 Task: Check the sale-to-list ratio of washer and dry in the last 5 years.
Action: Mouse moved to (689, 227)
Screenshot: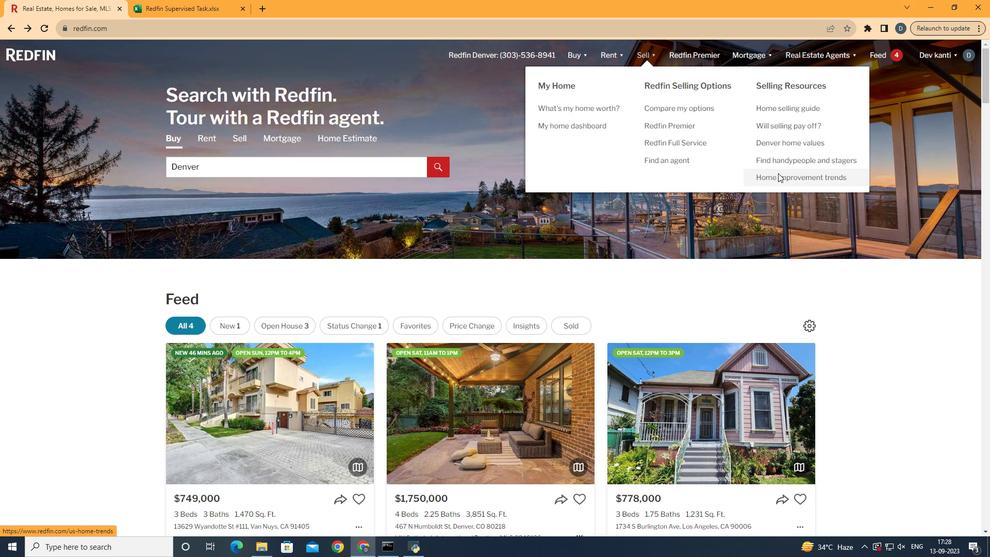 
Action: Mouse pressed left at (689, 227)
Screenshot: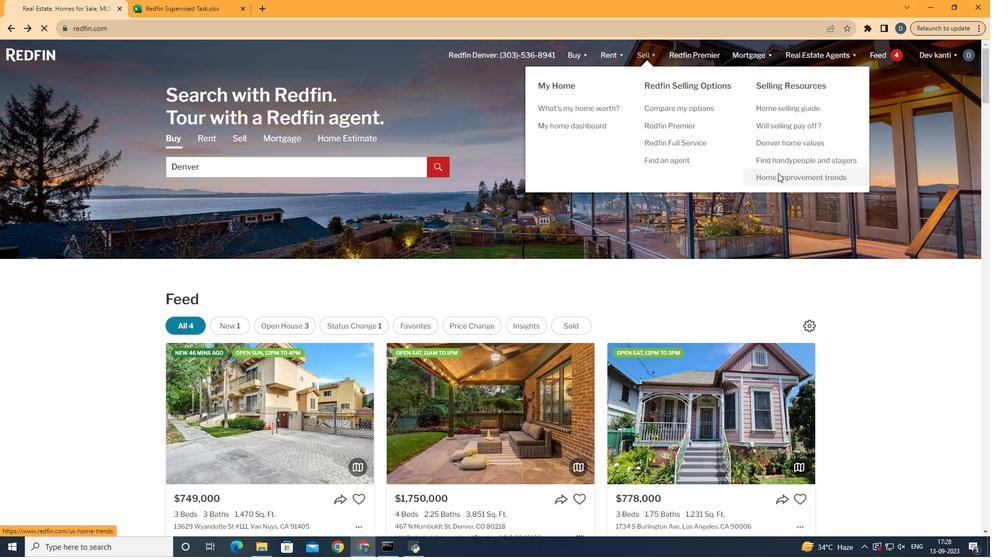 
Action: Mouse moved to (254, 246)
Screenshot: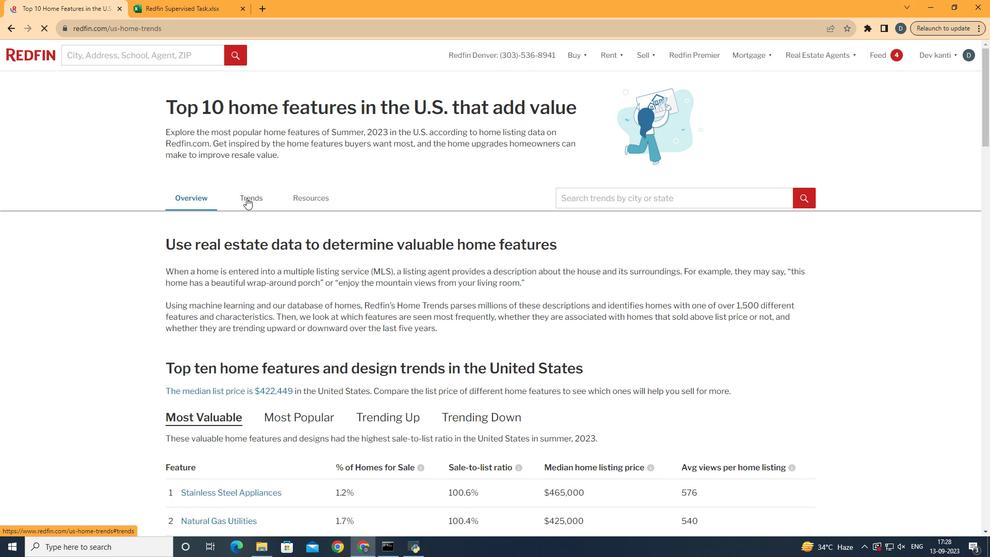 
Action: Mouse pressed left at (254, 246)
Screenshot: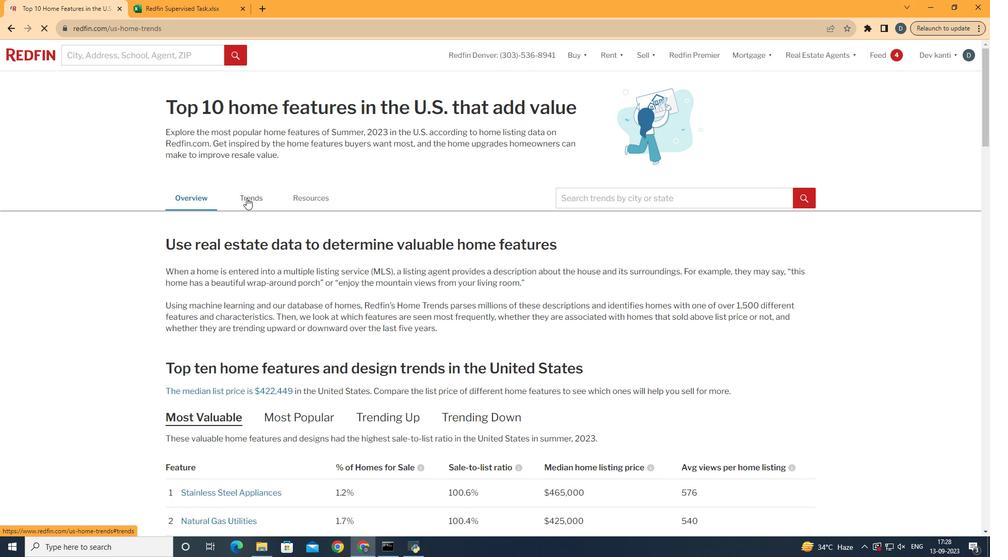 
Action: Mouse moved to (295, 335)
Screenshot: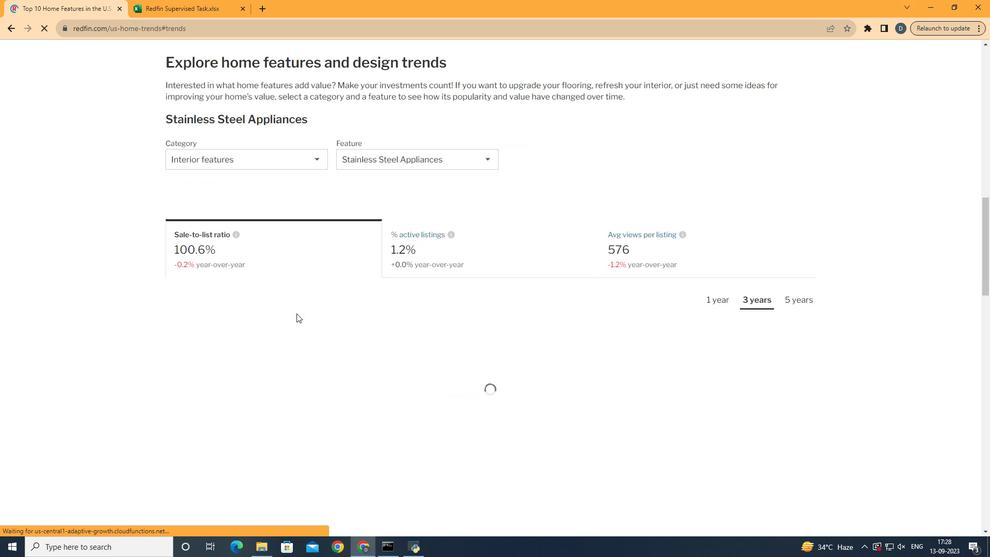 
Action: Mouse scrolled (295, 334) with delta (0, 0)
Screenshot: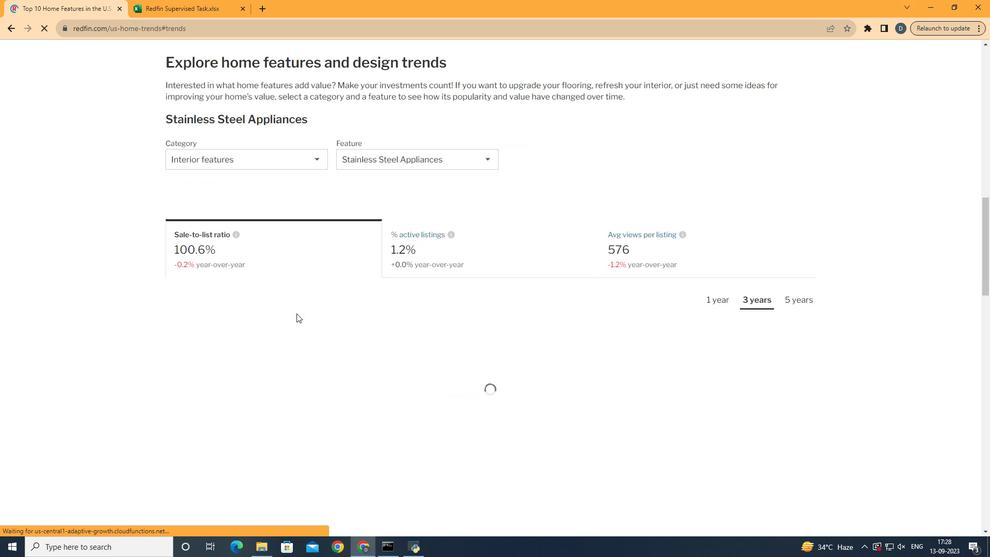 
Action: Mouse scrolled (295, 334) with delta (0, 0)
Screenshot: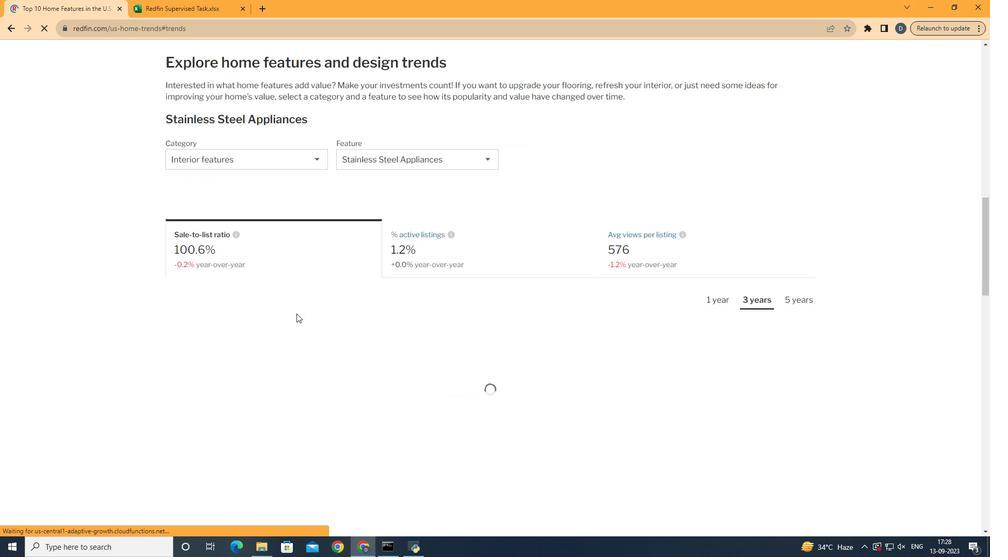 
Action: Mouse scrolled (295, 334) with delta (0, -1)
Screenshot: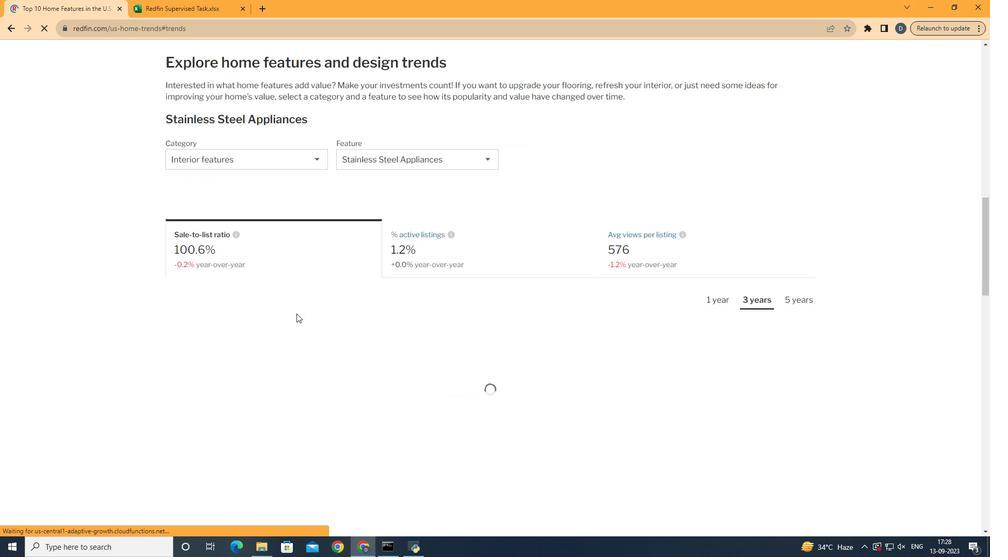 
Action: Mouse scrolled (295, 334) with delta (0, 0)
Screenshot: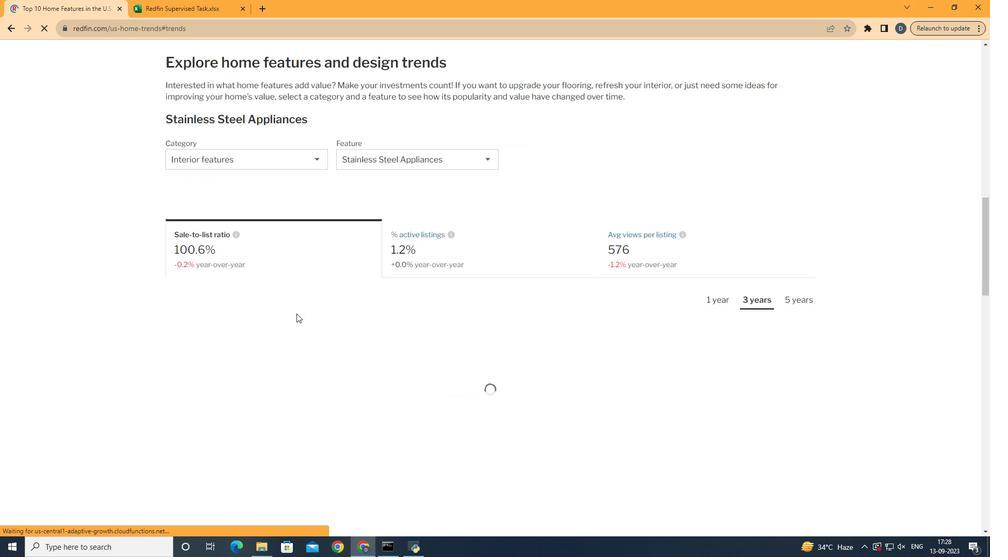 
Action: Mouse scrolled (295, 334) with delta (0, -1)
Screenshot: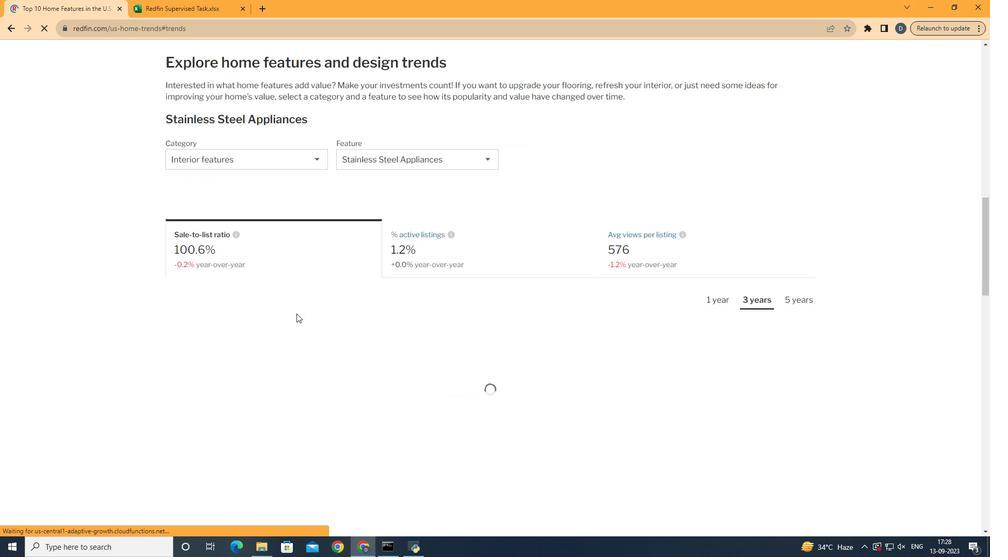 
Action: Mouse scrolled (295, 334) with delta (0, 0)
Screenshot: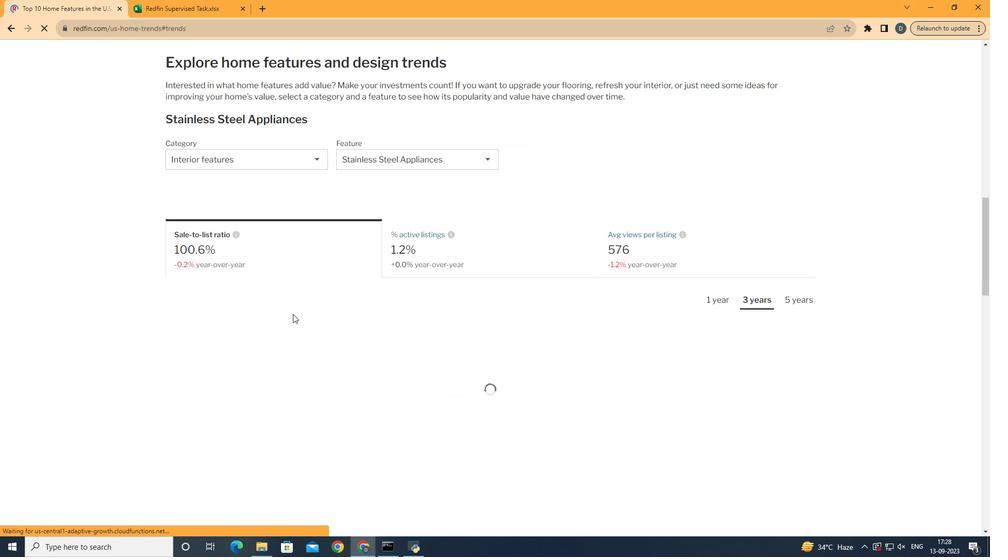 
Action: Mouse scrolled (295, 334) with delta (0, 0)
Screenshot: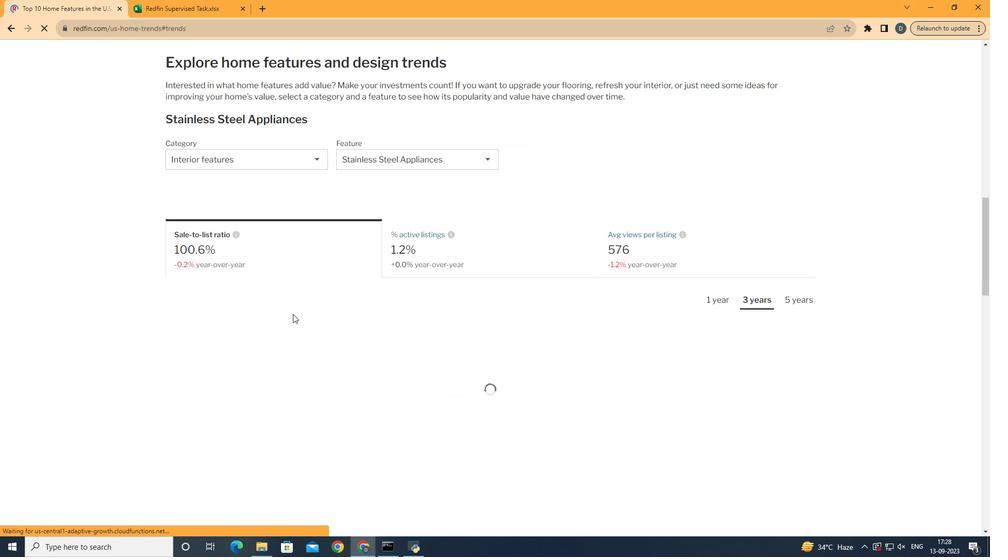 
Action: Mouse moved to (268, 296)
Screenshot: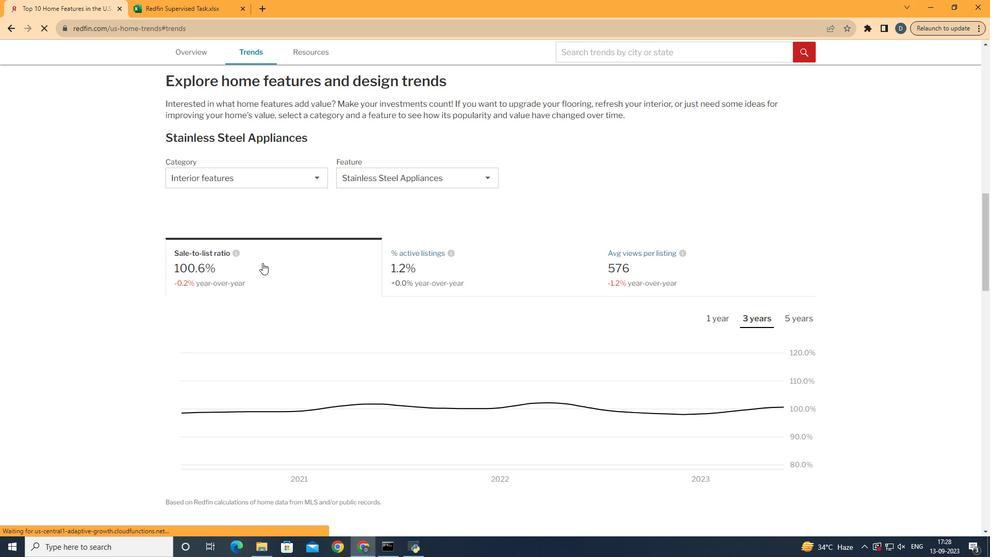 
Action: Mouse scrolled (268, 295) with delta (0, 0)
Screenshot: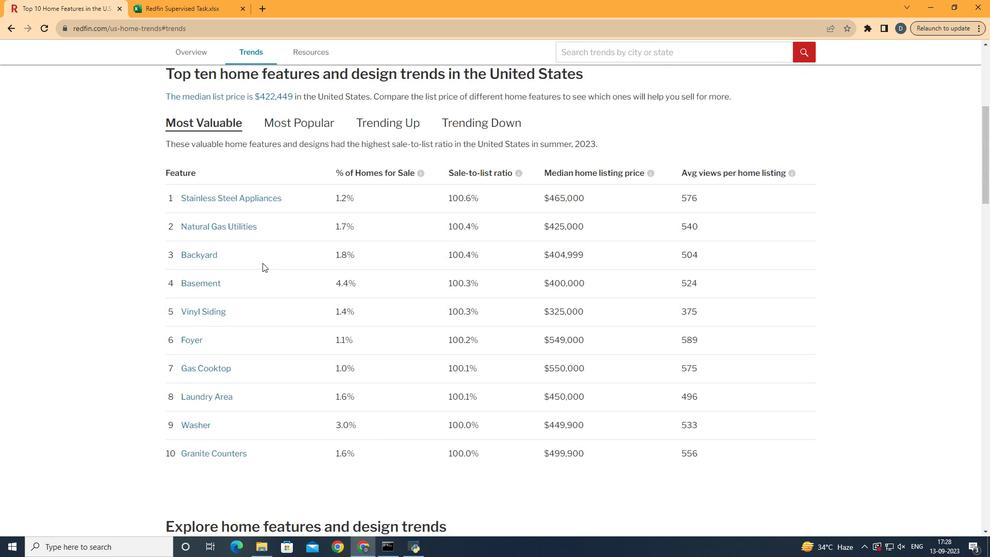 
Action: Mouse scrolled (268, 295) with delta (0, 0)
Screenshot: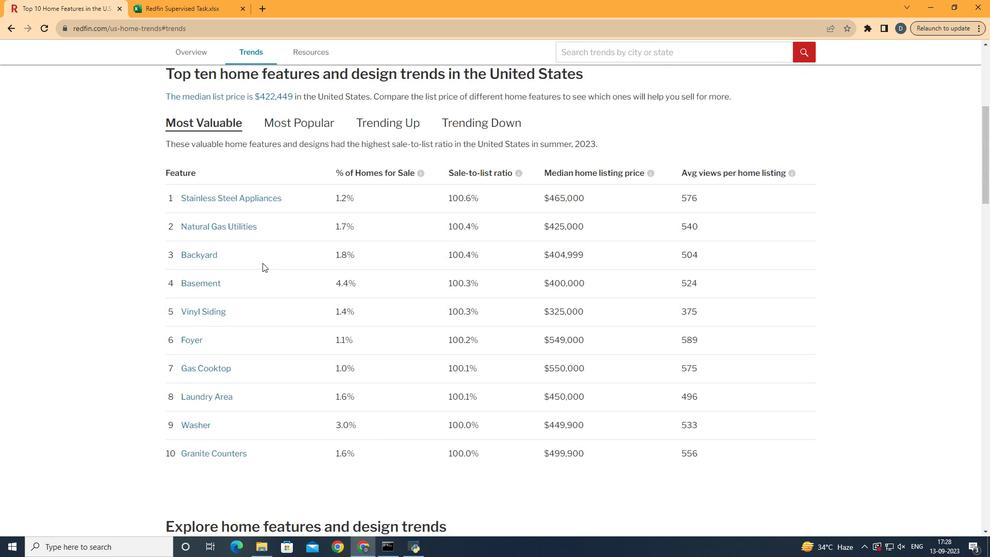 
Action: Mouse scrolled (268, 295) with delta (0, 0)
Screenshot: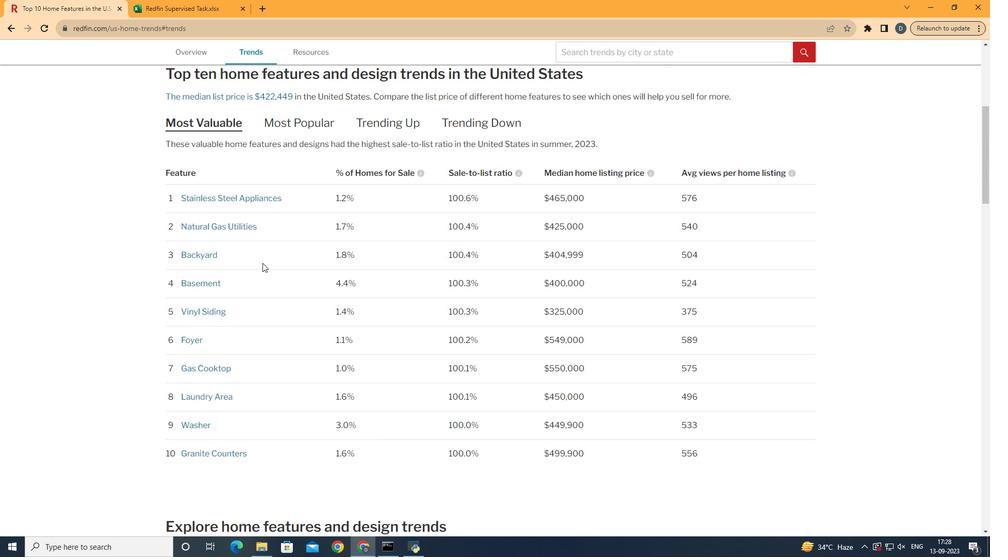 
Action: Mouse scrolled (268, 295) with delta (0, 0)
Screenshot: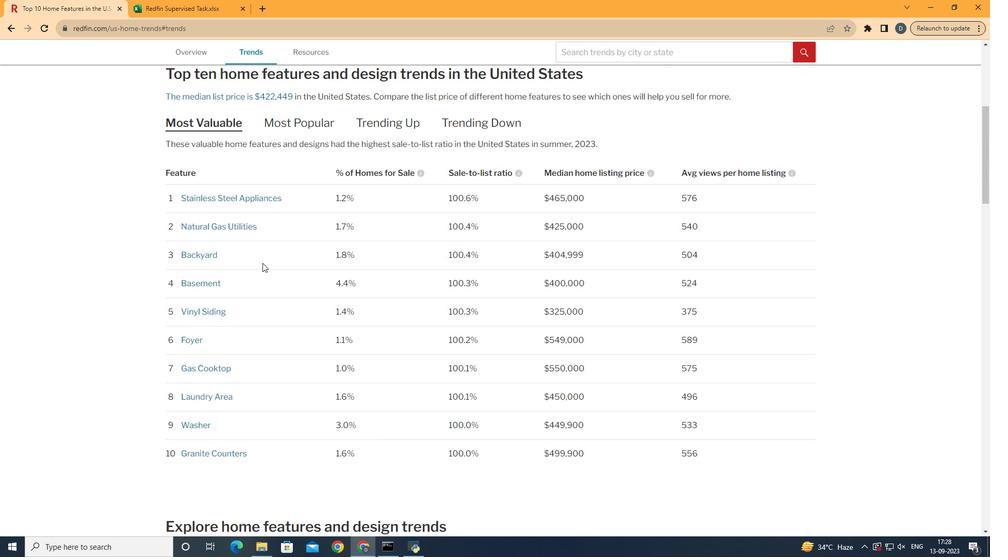 
Action: Mouse scrolled (268, 295) with delta (0, 0)
Screenshot: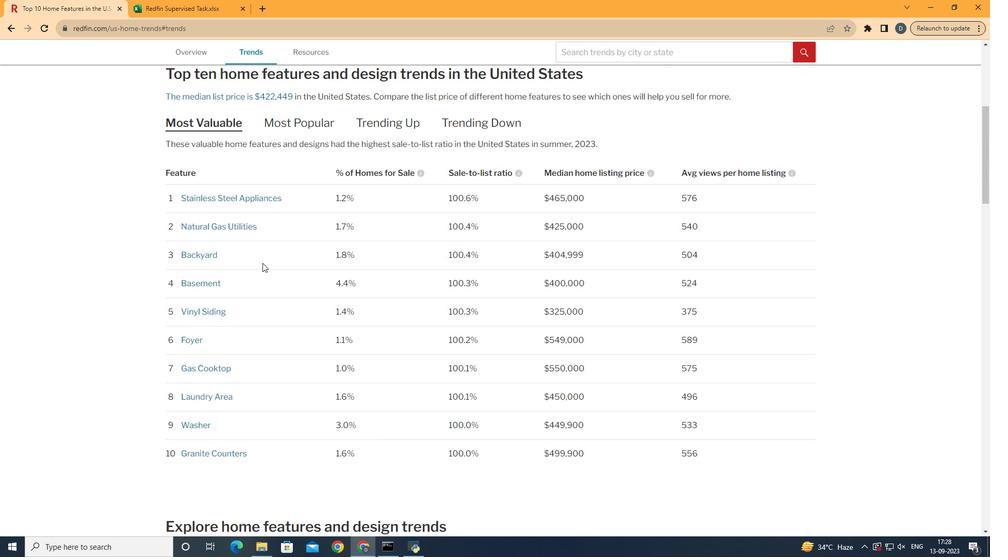 
Action: Mouse scrolled (268, 295) with delta (0, 0)
Screenshot: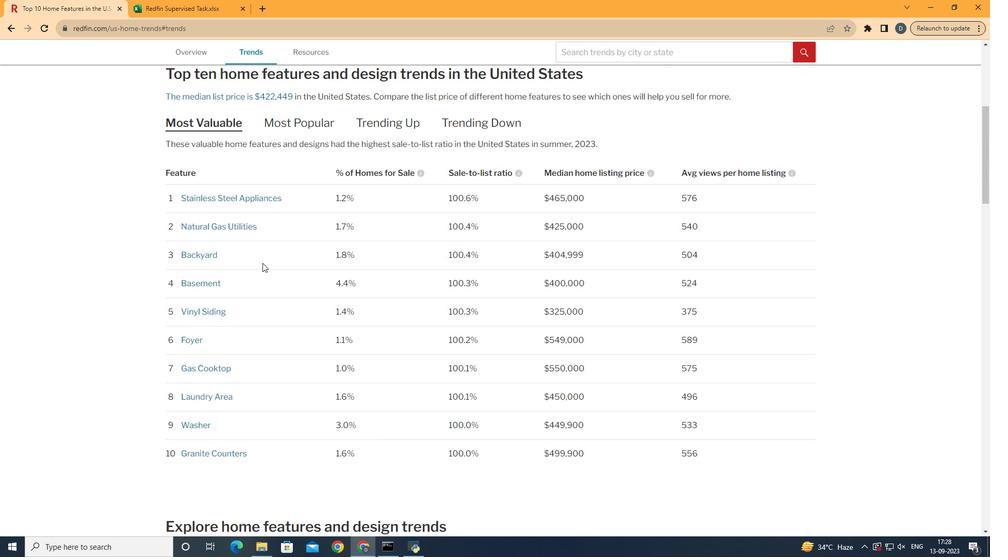 
Action: Mouse moved to (271, 201)
Screenshot: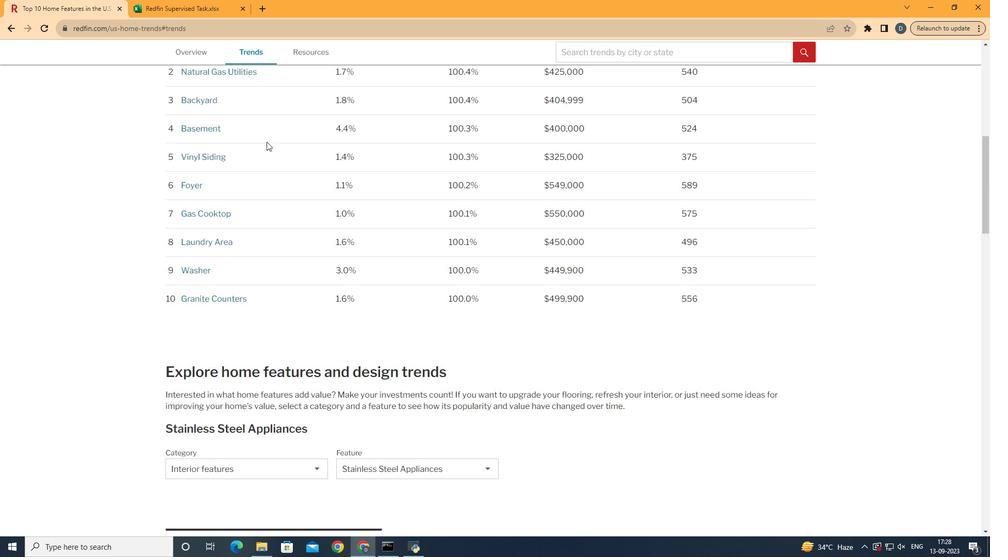 
Action: Mouse scrolled (271, 201) with delta (0, 0)
Screenshot: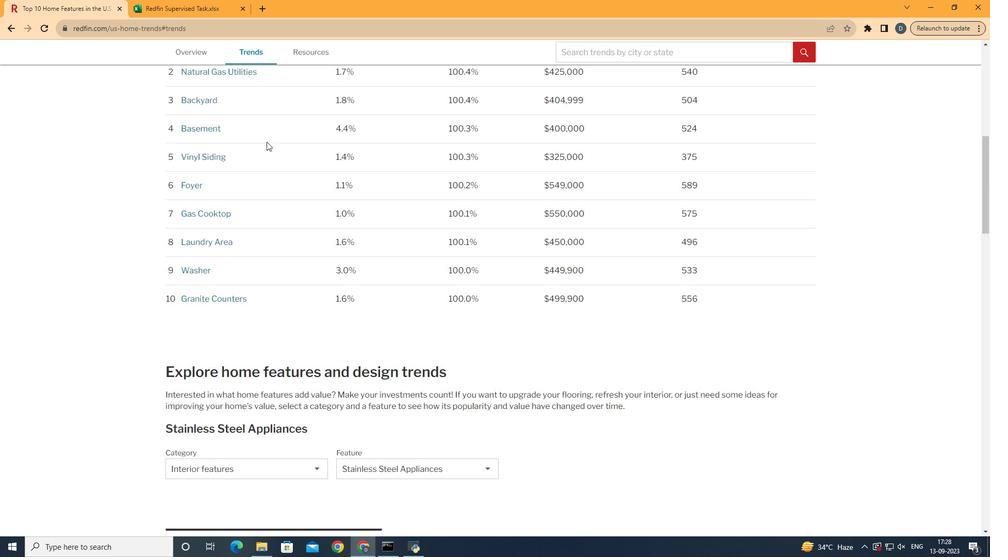 
Action: Mouse moved to (271, 202)
Screenshot: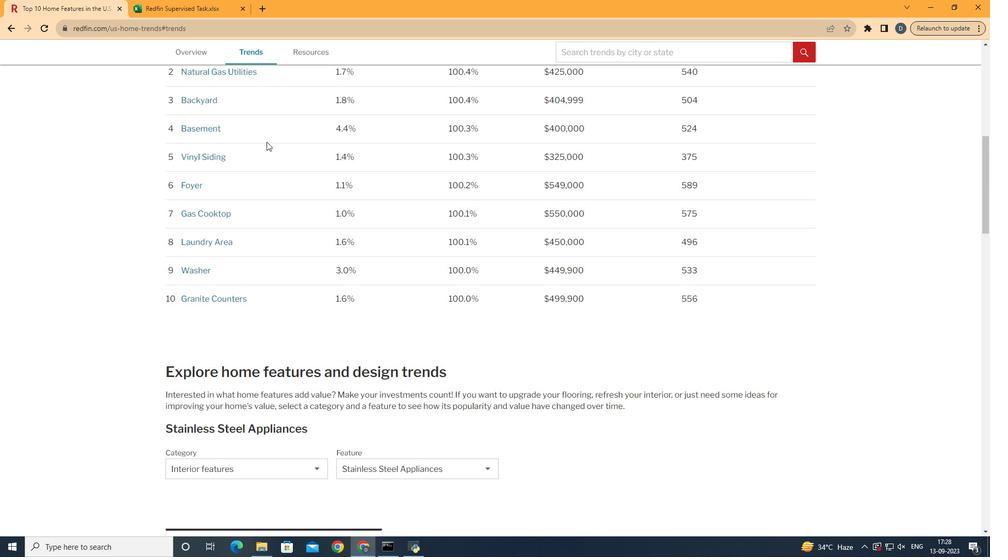 
Action: Mouse scrolled (271, 201) with delta (0, 0)
Screenshot: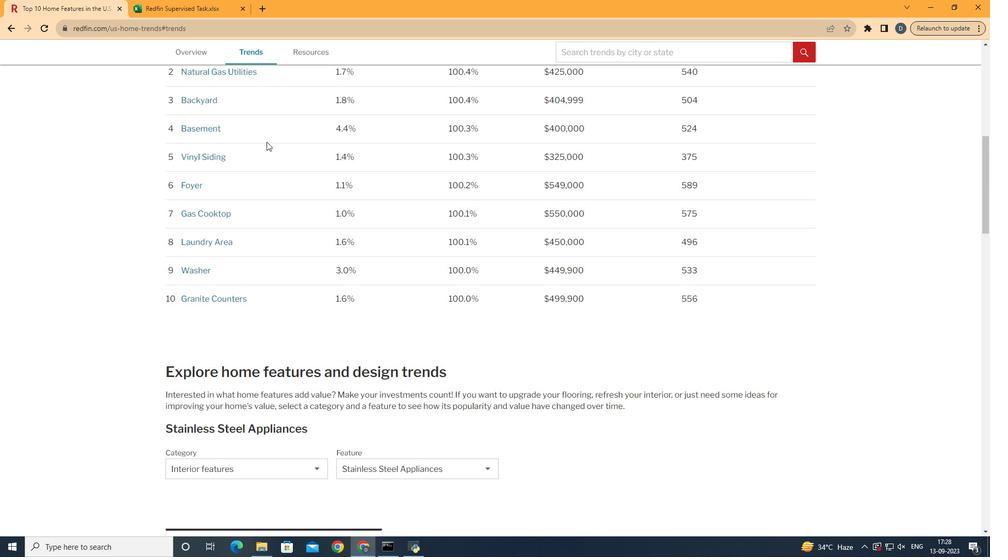 
Action: Mouse moved to (271, 202)
Screenshot: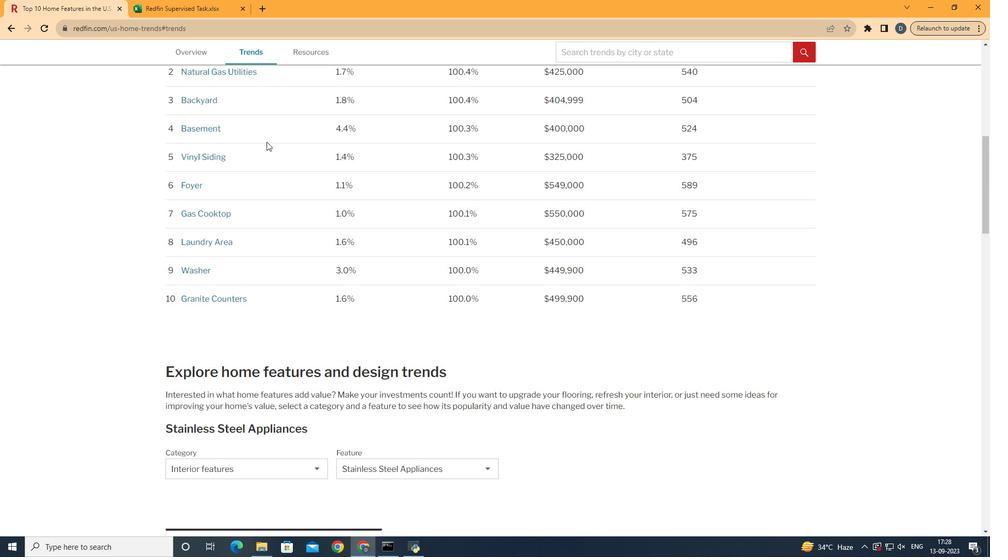 
Action: Mouse scrolled (271, 201) with delta (0, 0)
Screenshot: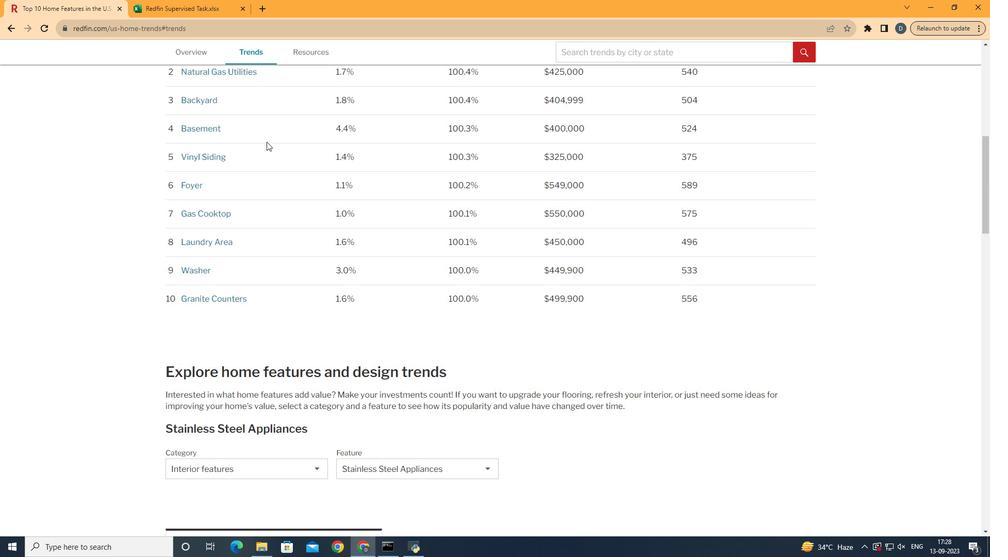 
Action: Mouse moved to (271, 202)
Screenshot: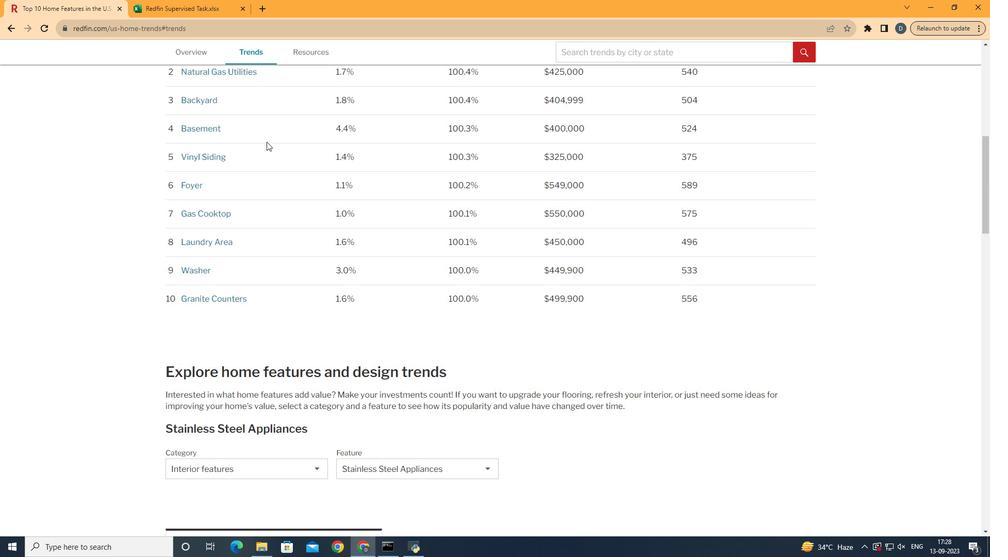 
Action: Mouse scrolled (271, 202) with delta (0, 0)
Screenshot: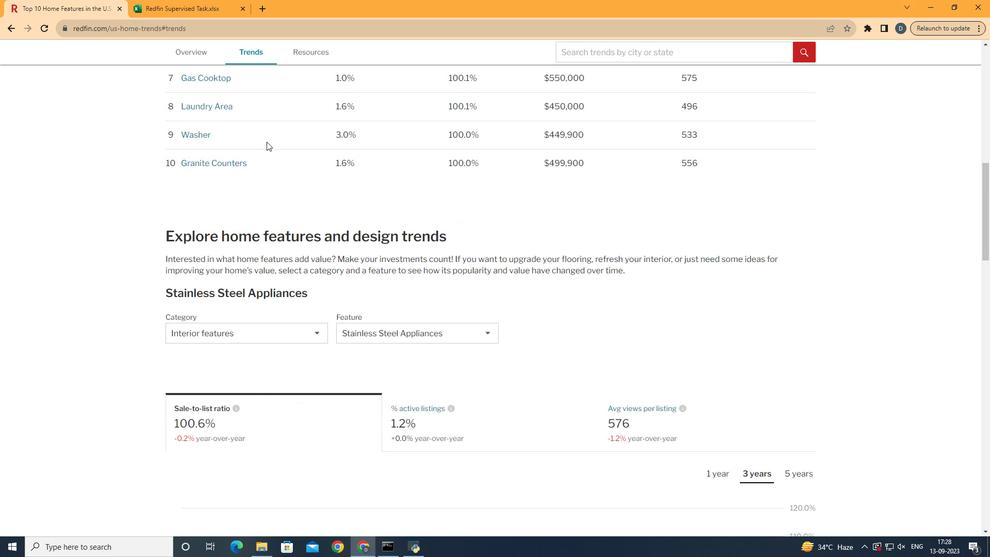 
Action: Mouse scrolled (271, 202) with delta (0, 0)
Screenshot: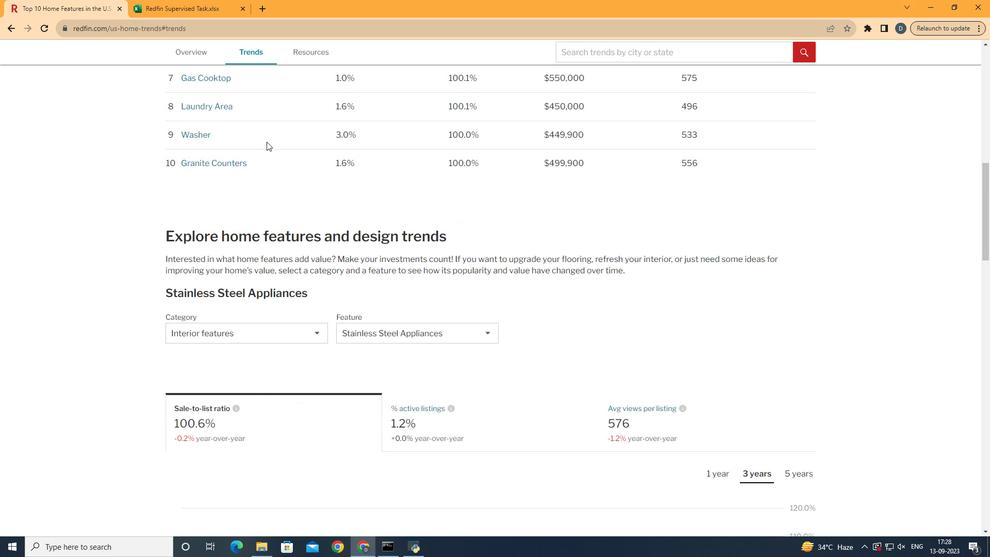 
Action: Mouse scrolled (271, 202) with delta (0, 0)
Screenshot: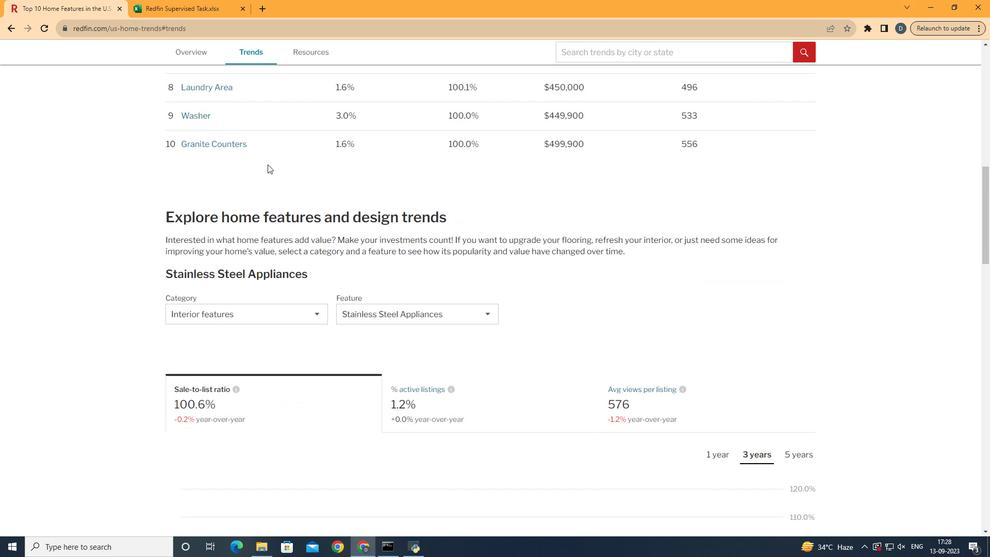 
Action: Mouse moved to (288, 327)
Screenshot: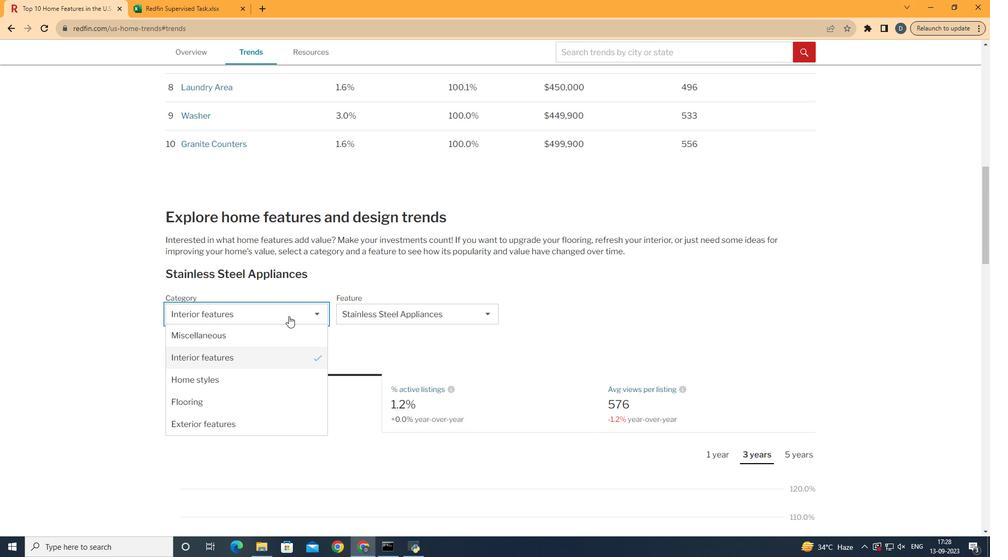 
Action: Mouse pressed left at (288, 327)
Screenshot: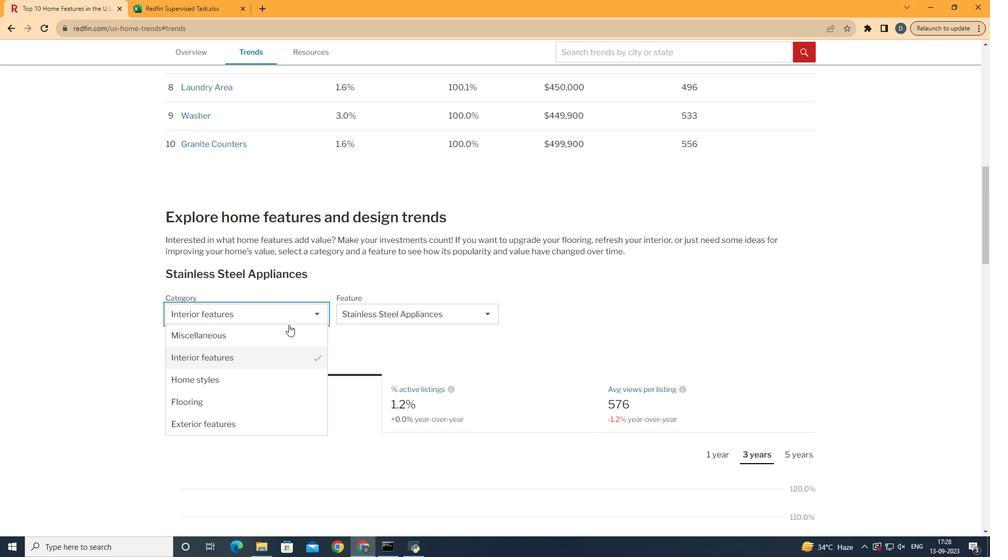 
Action: Mouse moved to (288, 364)
Screenshot: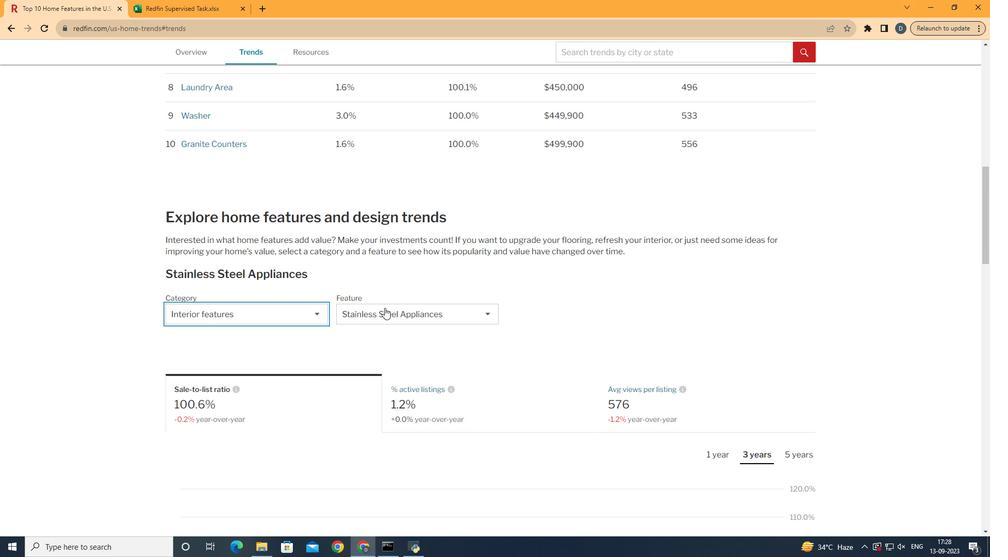 
Action: Mouse pressed left at (288, 364)
Screenshot: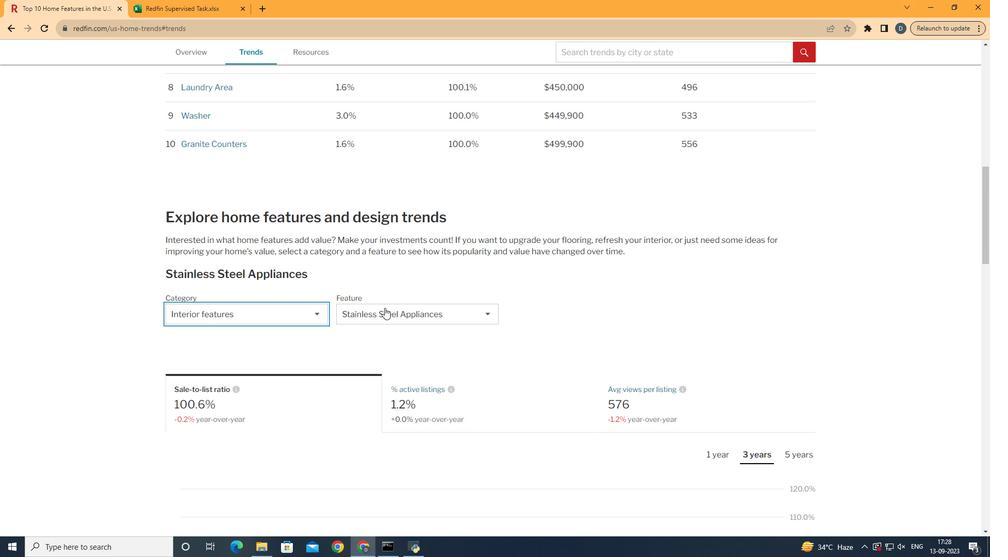 
Action: Mouse moved to (383, 325)
Screenshot: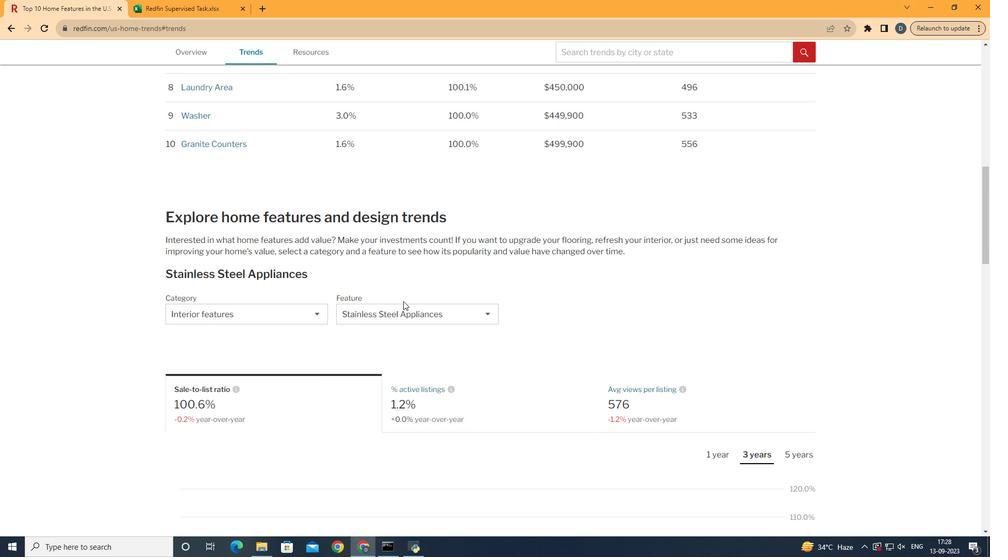 
Action: Mouse pressed left at (383, 325)
Screenshot: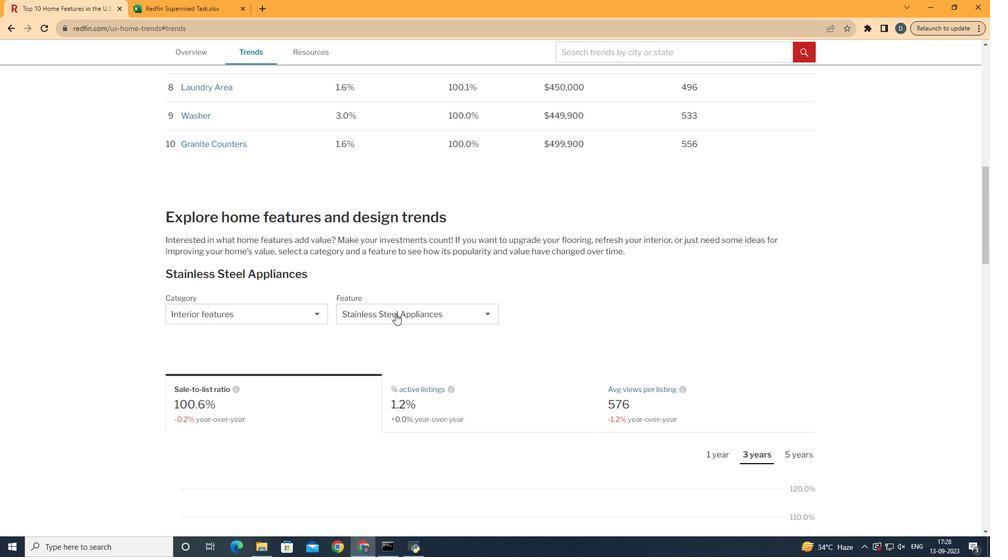 
Action: Mouse moved to (376, 335)
Screenshot: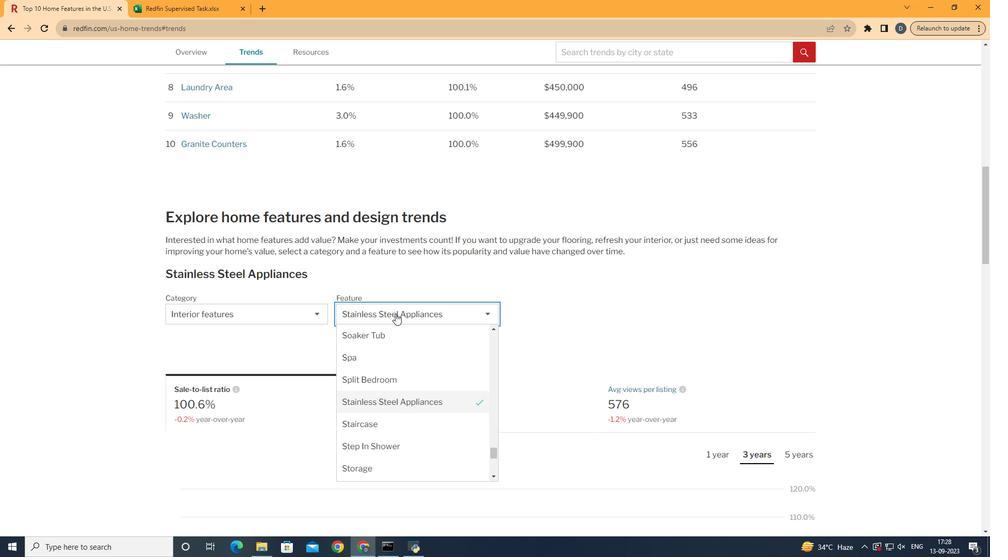 
Action: Mouse pressed left at (376, 335)
Screenshot: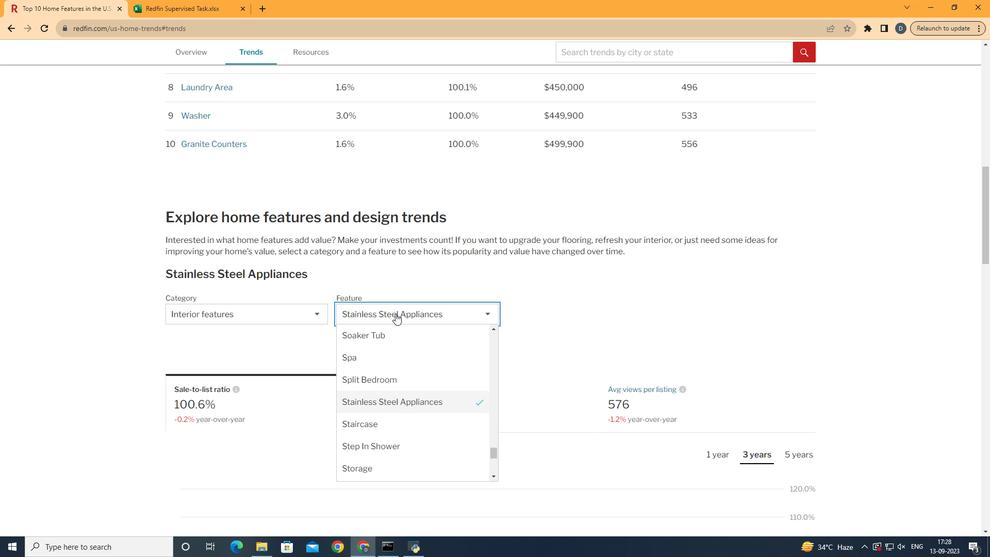 
Action: Mouse moved to (388, 428)
Screenshot: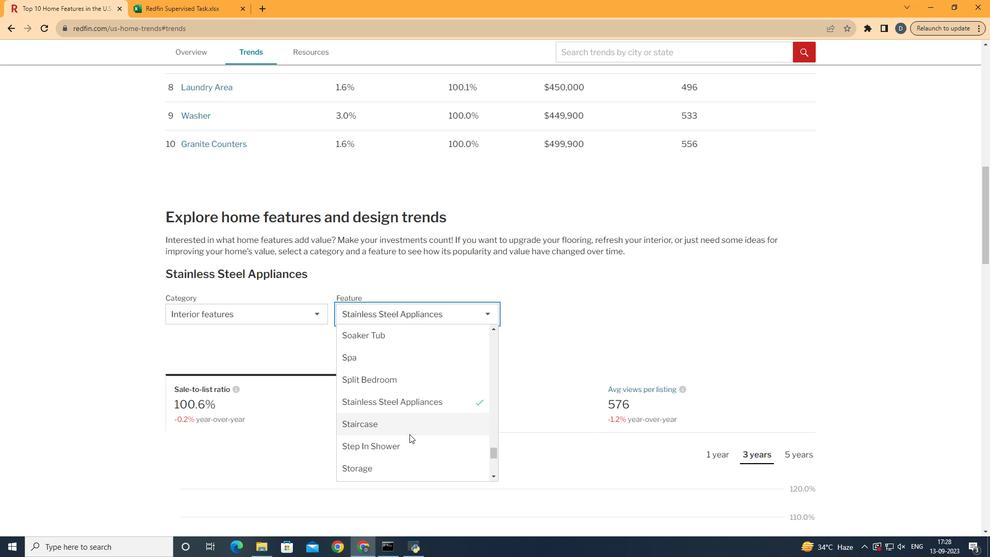 
Action: Mouse scrolled (388, 428) with delta (0, 0)
Screenshot: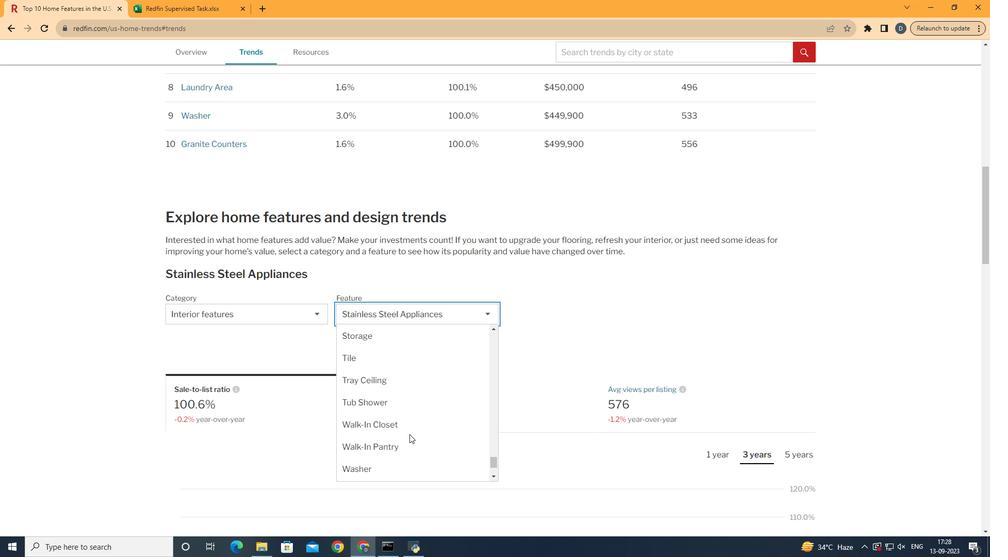 
Action: Mouse scrolled (388, 428) with delta (0, 0)
Screenshot: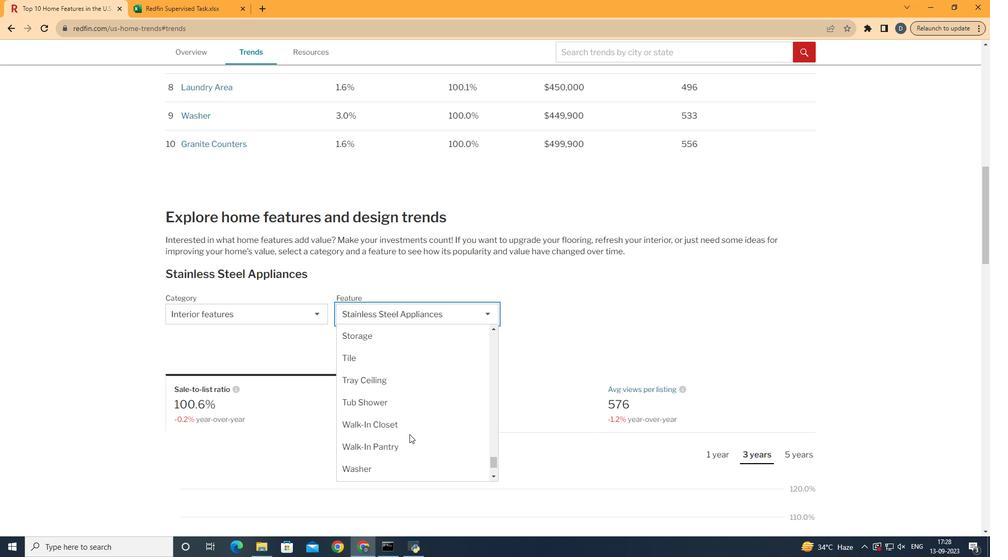 
Action: Mouse scrolled (388, 428) with delta (0, 0)
Screenshot: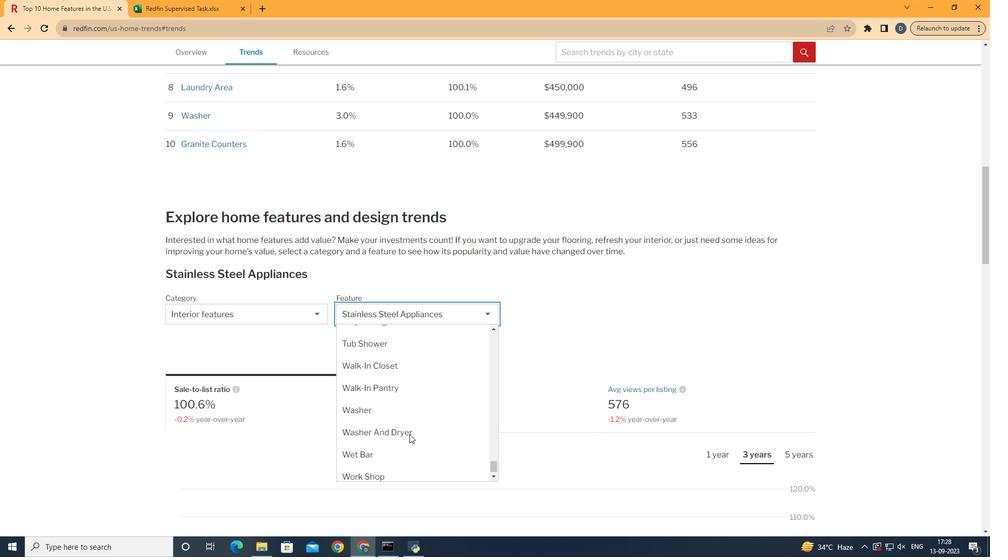 
Action: Mouse scrolled (388, 428) with delta (0, 0)
Screenshot: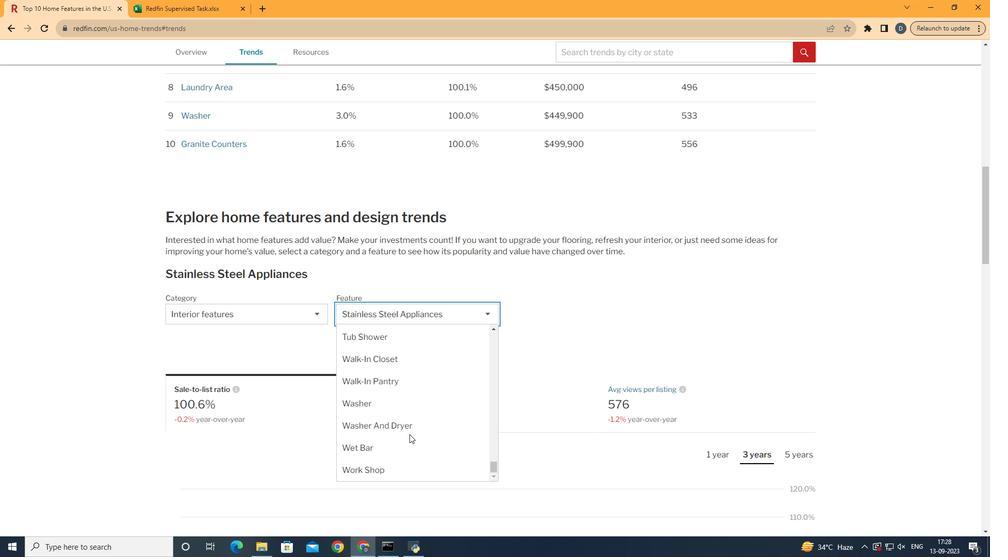 
Action: Mouse moved to (388, 428)
Screenshot: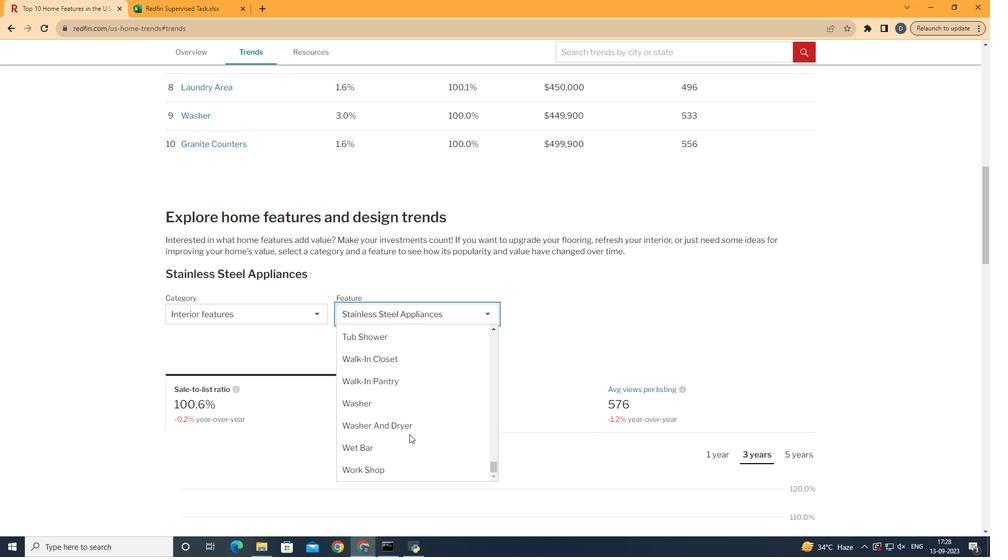 
Action: Mouse scrolled (388, 428) with delta (0, 0)
Screenshot: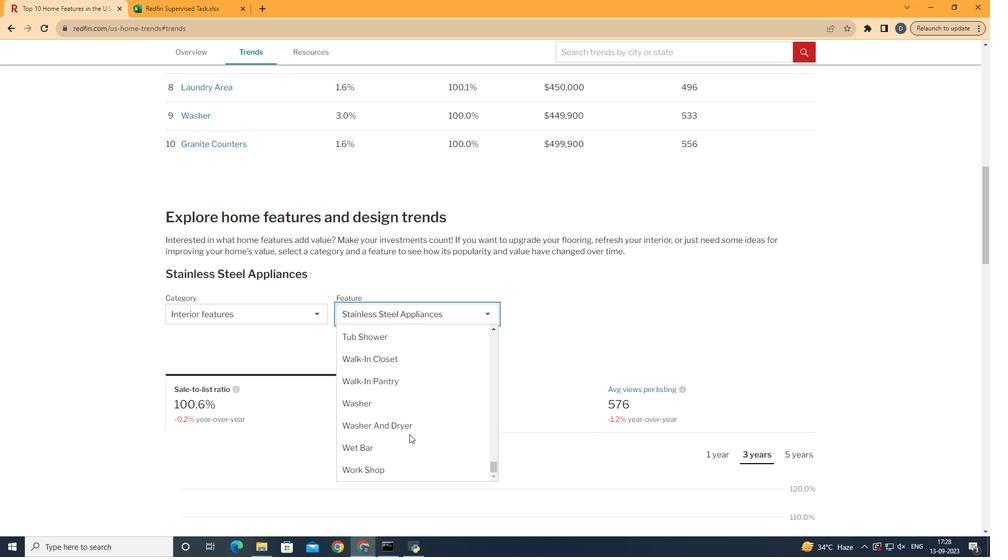 
Action: Mouse scrolled (388, 428) with delta (0, 0)
Screenshot: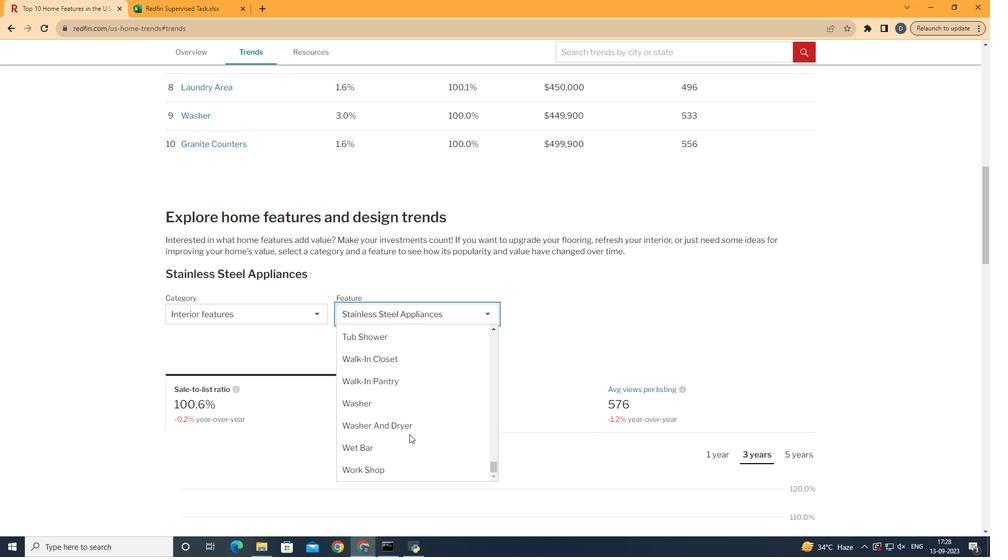 
Action: Mouse scrolled (388, 428) with delta (0, 0)
Screenshot: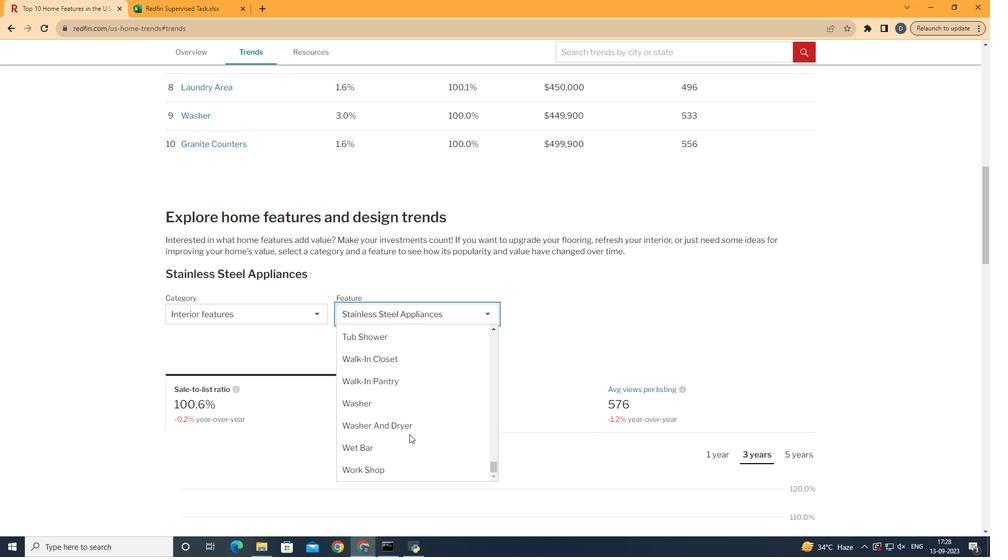 
Action: Mouse moved to (395, 419)
Screenshot: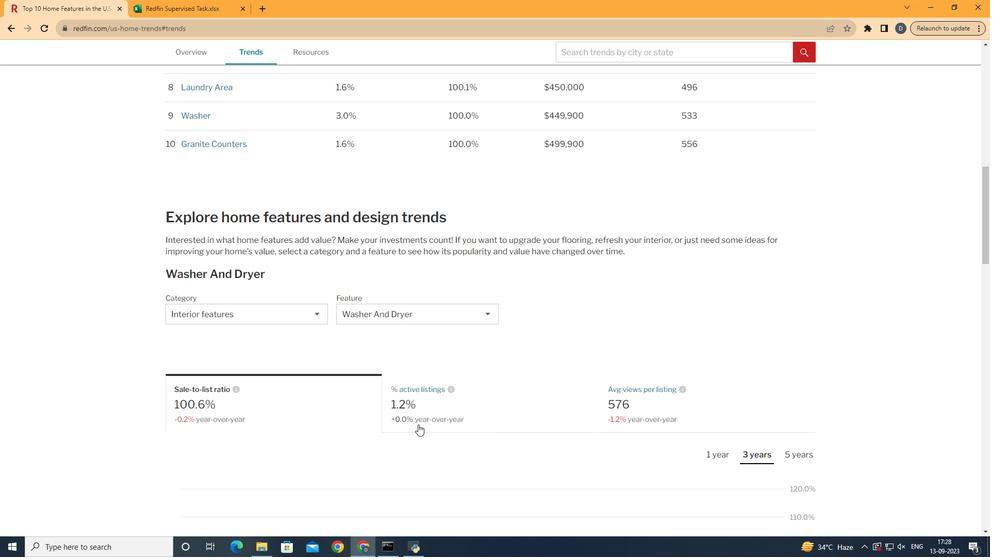 
Action: Mouse pressed left at (395, 419)
Screenshot: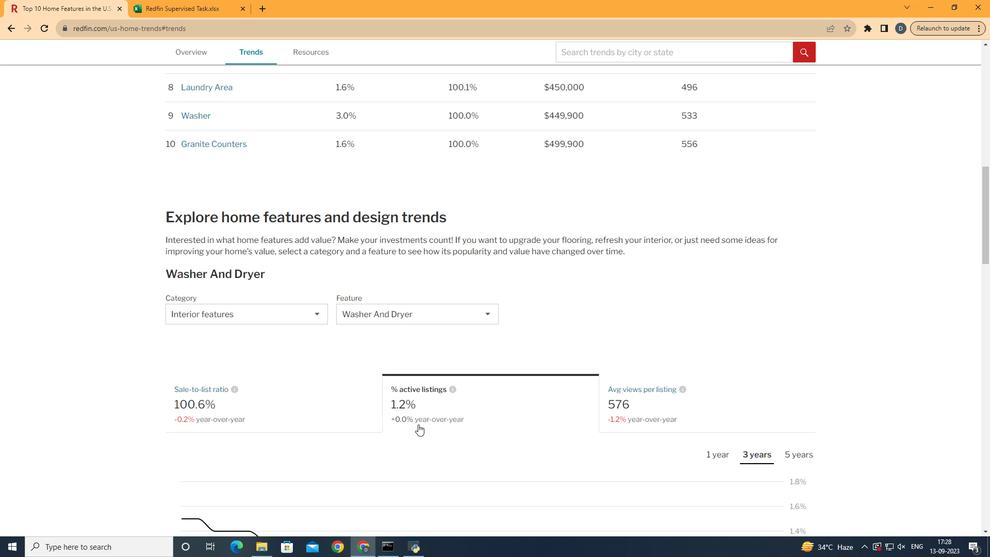 
Action: Mouse moved to (395, 419)
Screenshot: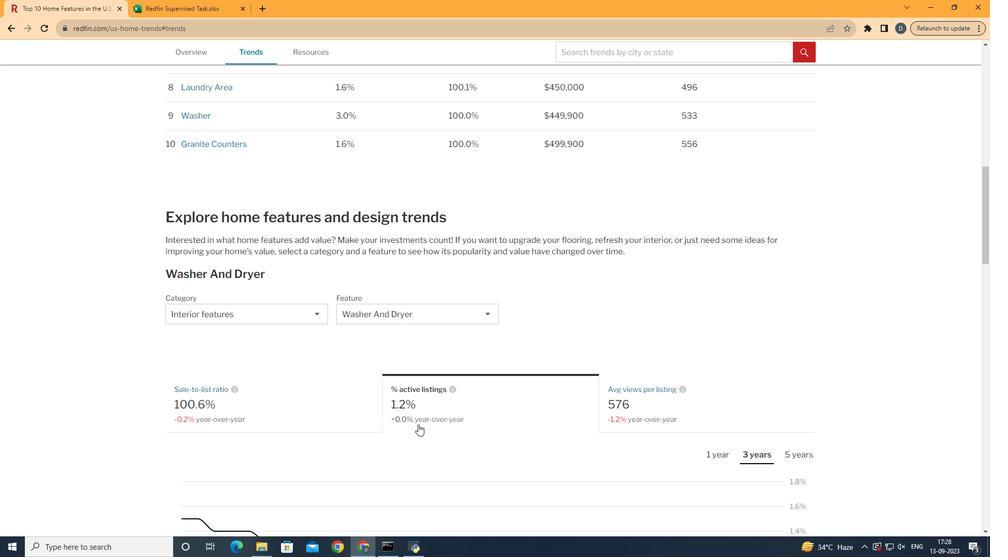 
Action: Mouse pressed left at (395, 419)
Screenshot: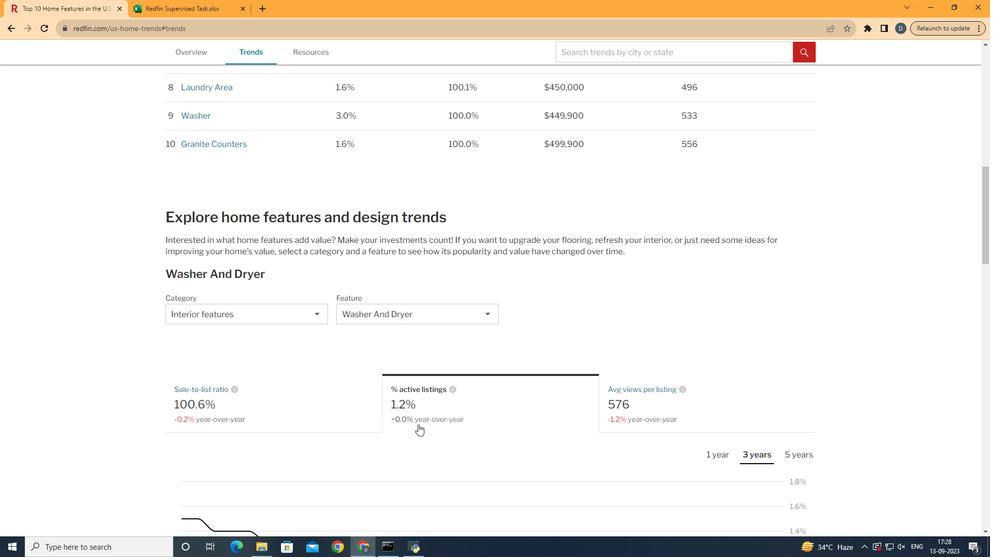 
Action: Mouse moved to (319, 410)
Screenshot: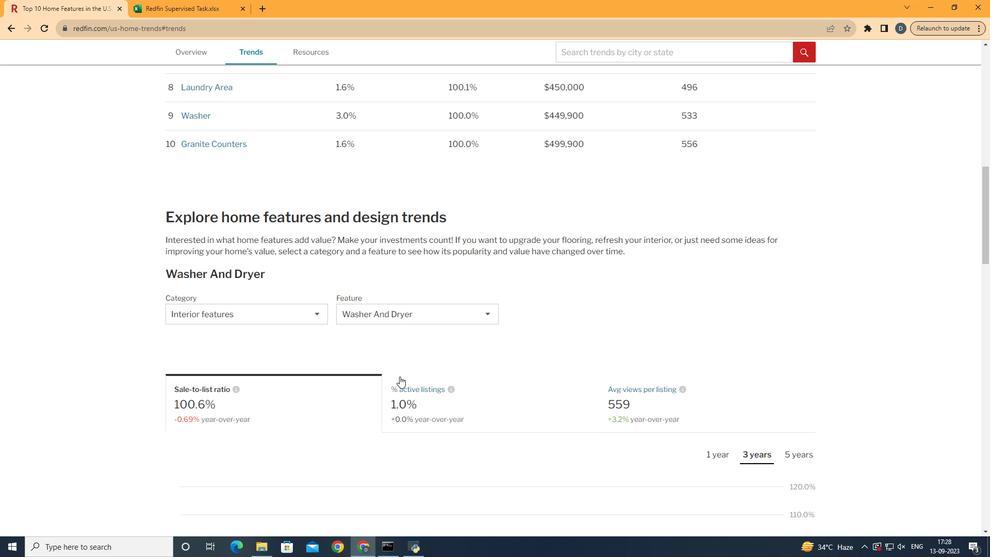 
Action: Mouse pressed left at (319, 410)
Screenshot: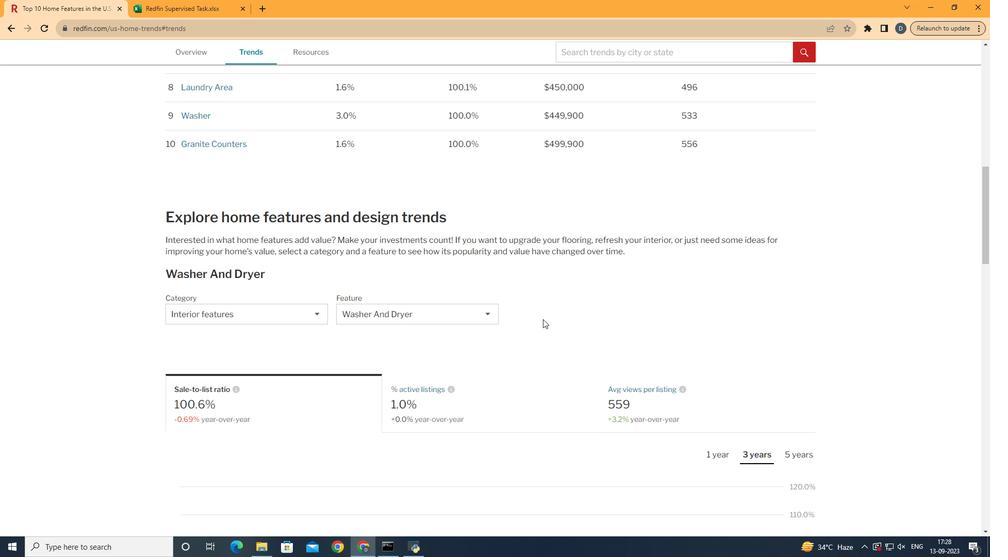 
Action: Mouse moved to (558, 316)
Screenshot: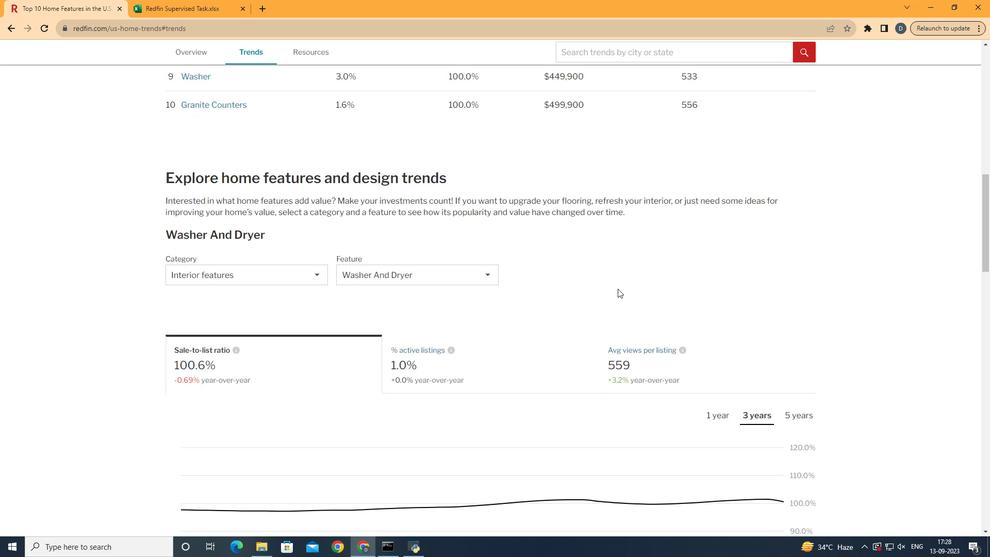 
Action: Mouse scrolled (558, 315) with delta (0, 0)
Screenshot: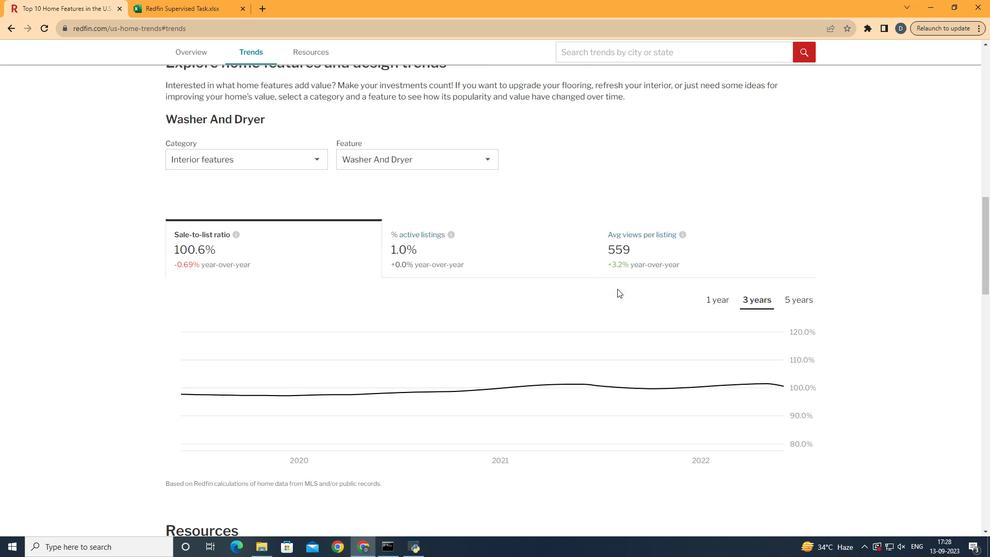 
Action: Mouse scrolled (558, 315) with delta (0, 0)
Screenshot: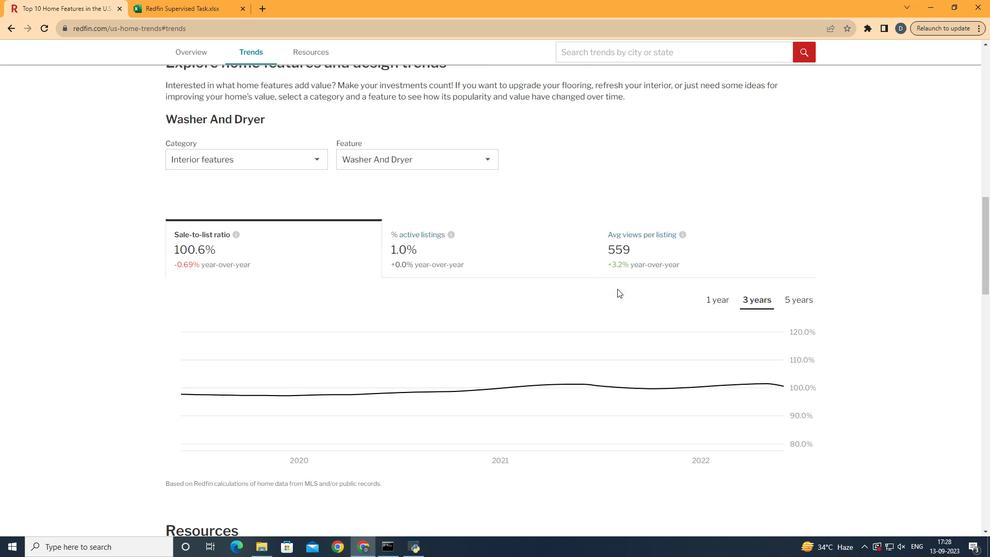 
Action: Mouse scrolled (558, 315) with delta (0, 0)
Screenshot: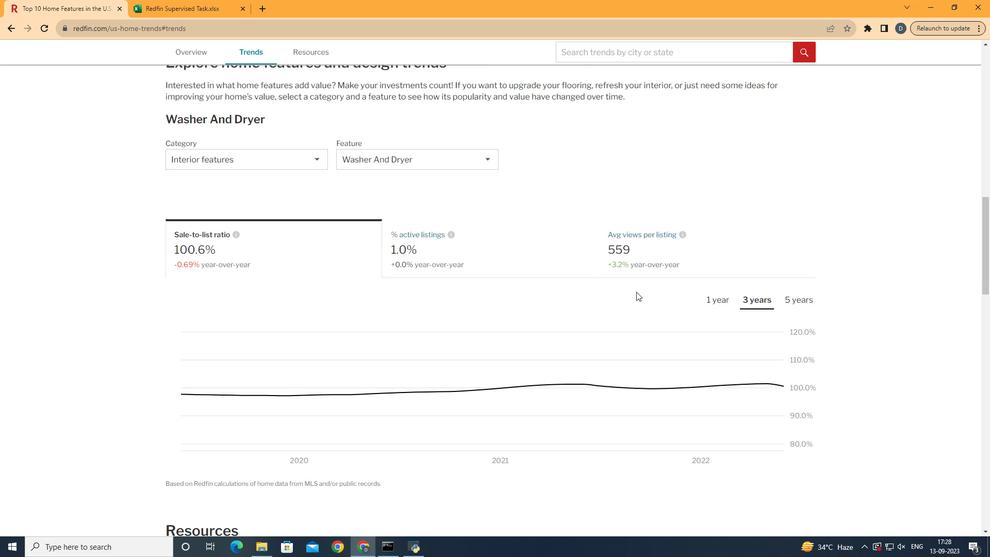 
Action: Mouse moved to (718, 321)
Screenshot: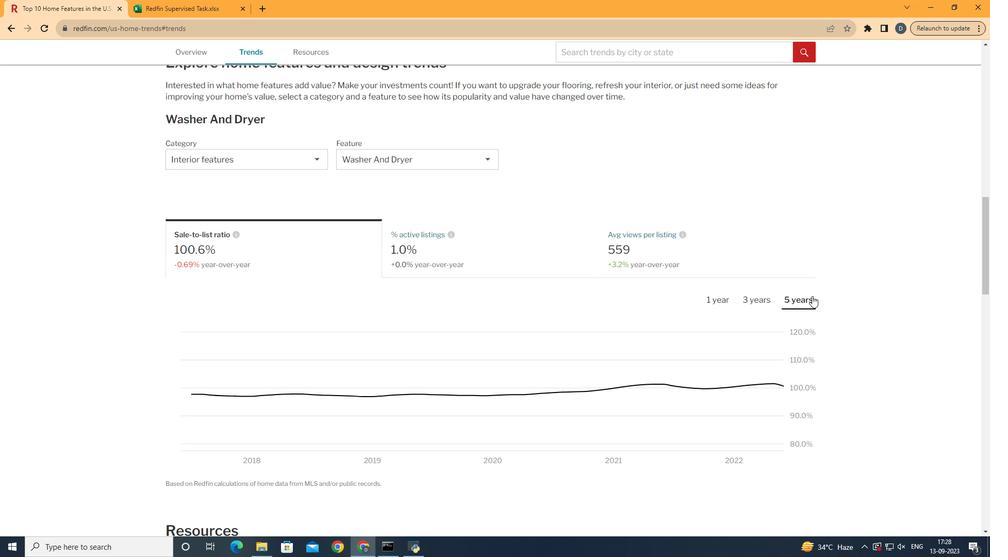 
Action: Mouse pressed left at (718, 321)
Screenshot: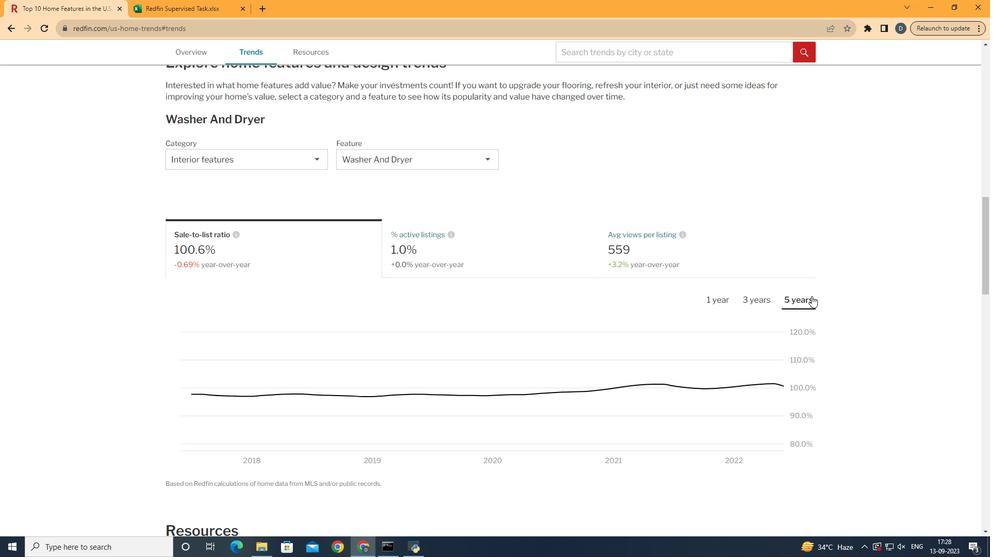 
Action: Mouse moved to (730, 318)
Screenshot: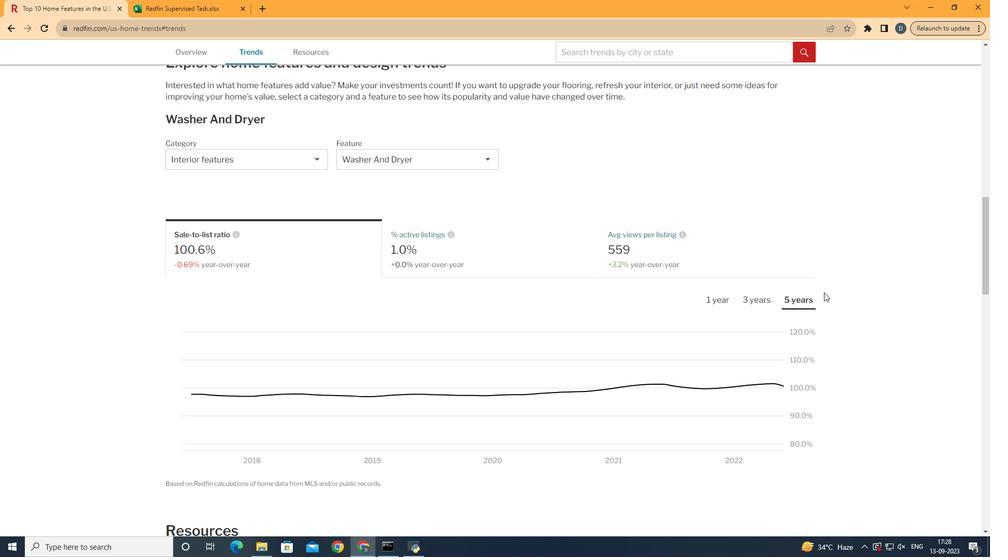 
